 Task: Open Card Card0000000074 in Board Board0000000019 in Workspace WS0000000007 in Trello. Add Member Email0000000026 to Card Card0000000074 in Board Board0000000019 in Workspace WS0000000007 in Trello. Add Yellow Label titled Label0000000074 to Card Card0000000074 in Board Board0000000019 in Workspace WS0000000007 in Trello. Add Checklist CL0000000074 to Card Card0000000074 in Board Board0000000019 in Workspace WS0000000007 in Trello. Add Dates with Start Date as May 08 2023 and Due Date as May 31 2023 to Card Card0000000074 in Board Board0000000019 in Workspace WS0000000007 in Trello
Action: Mouse moved to (317, 268)
Screenshot: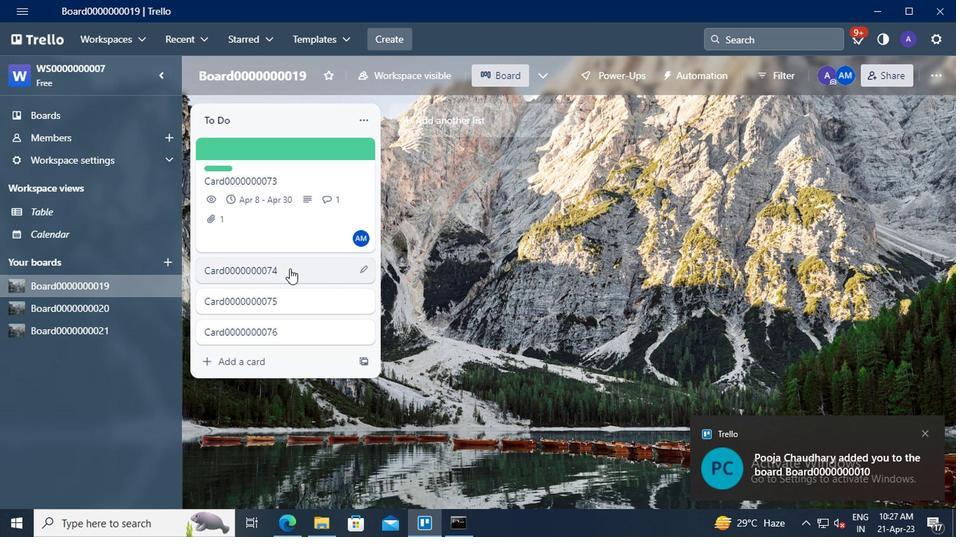 
Action: Mouse pressed left at (317, 268)
Screenshot: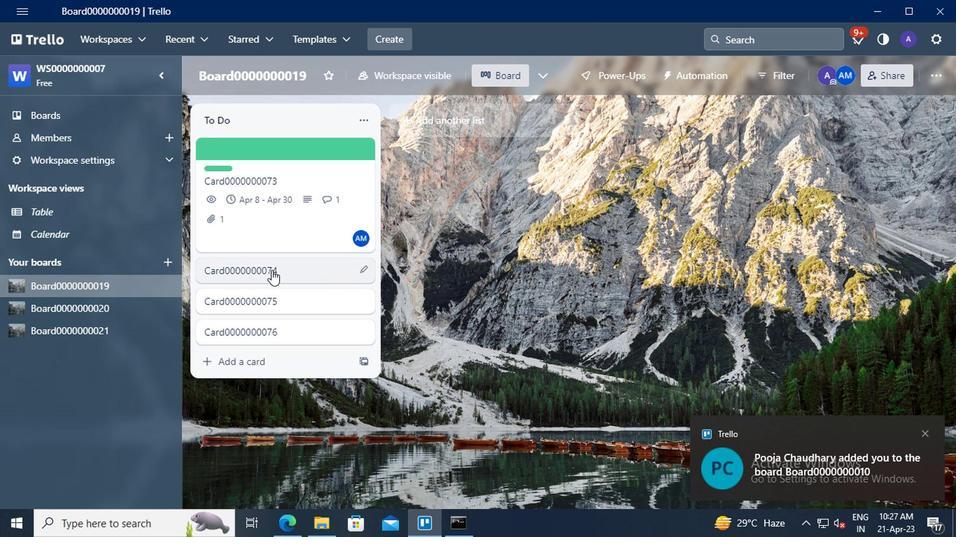 
Action: Mouse moved to (656, 178)
Screenshot: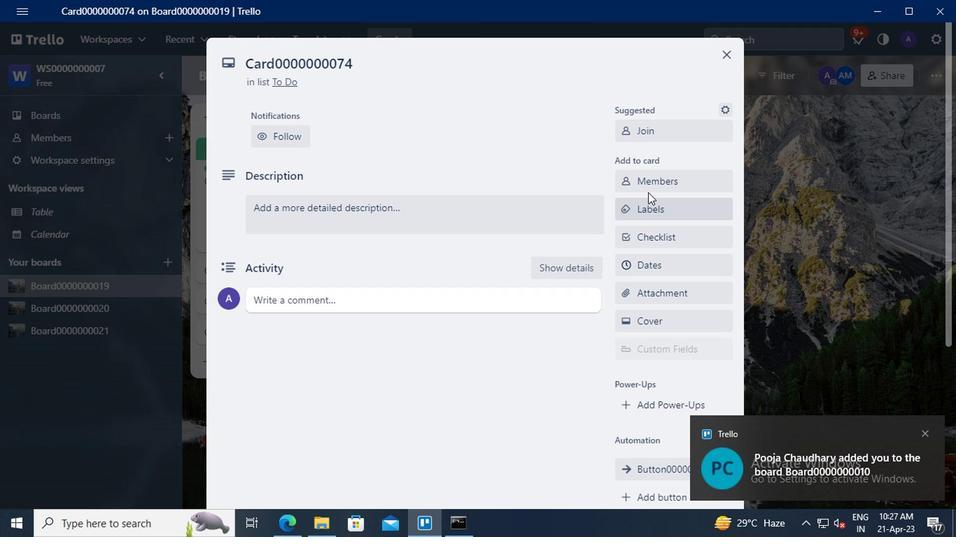 
Action: Mouse pressed left at (656, 178)
Screenshot: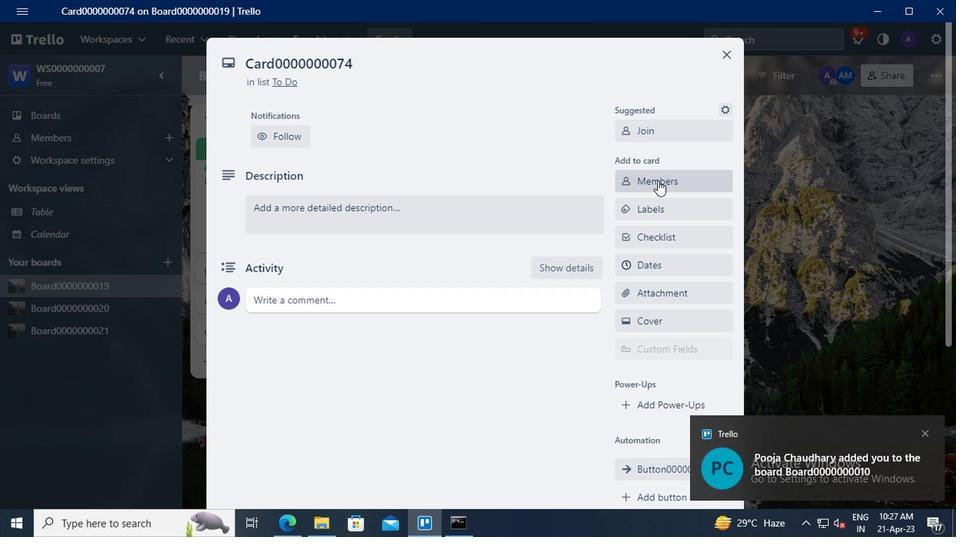 
Action: Mouse moved to (666, 242)
Screenshot: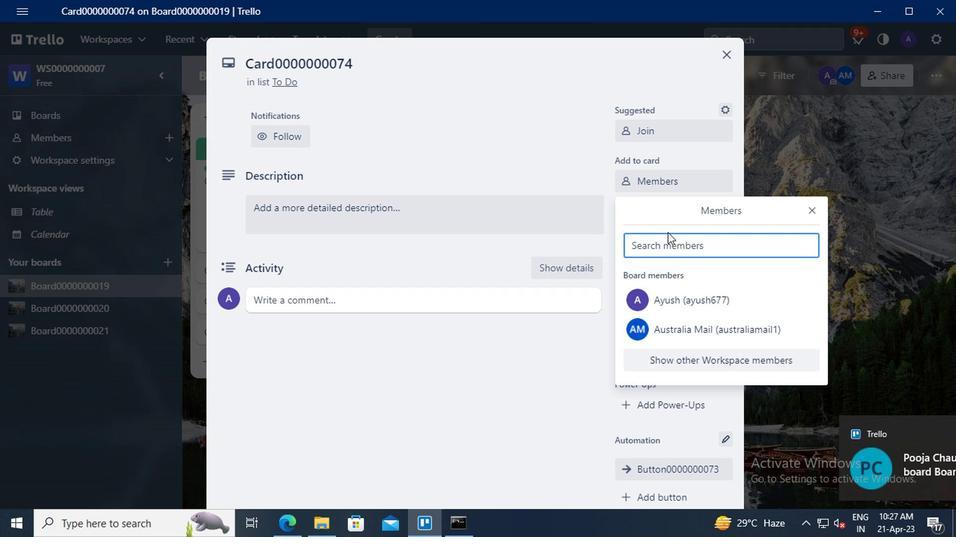 
Action: Mouse pressed left at (666, 242)
Screenshot: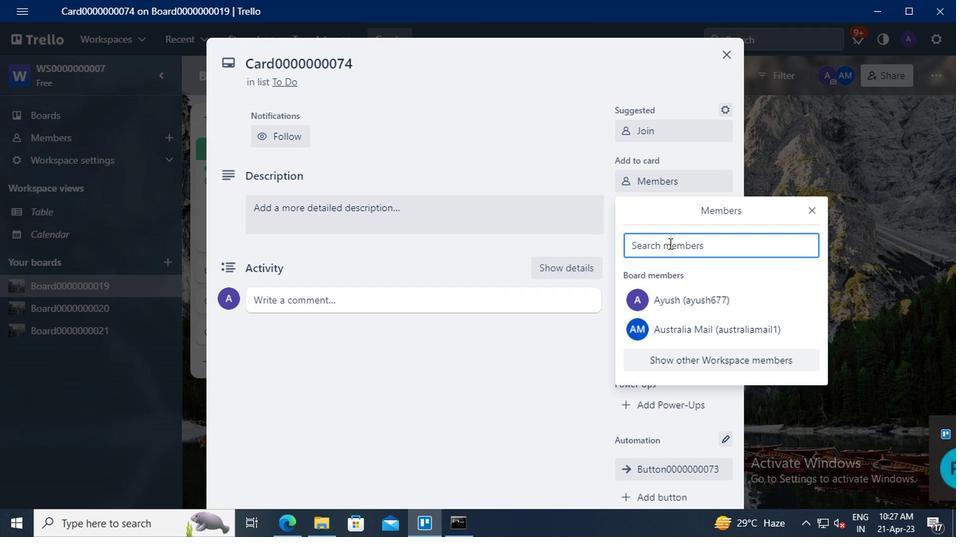
Action: Mouse moved to (475, 88)
Screenshot: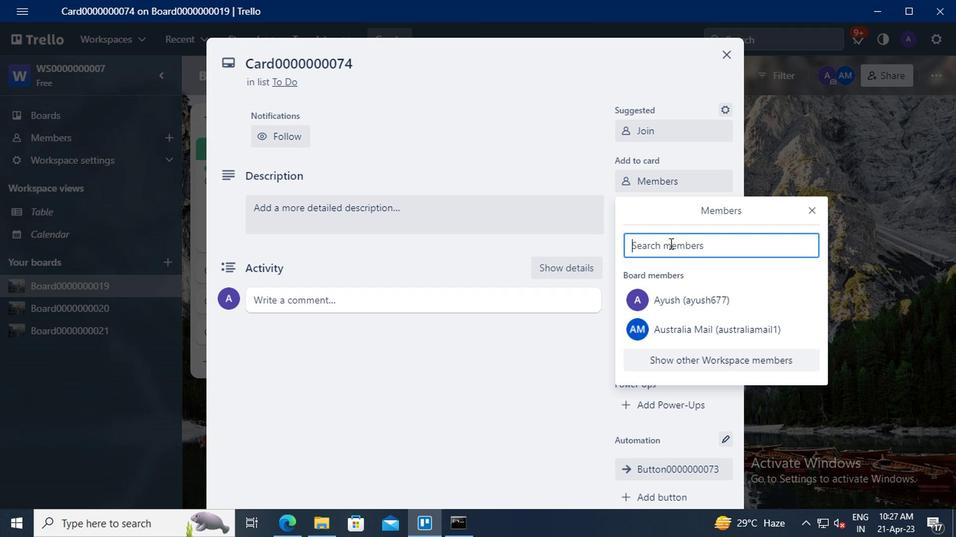 
Action: Key pressed nikrathi889<Key.shift>@GMAIL.COM
Screenshot: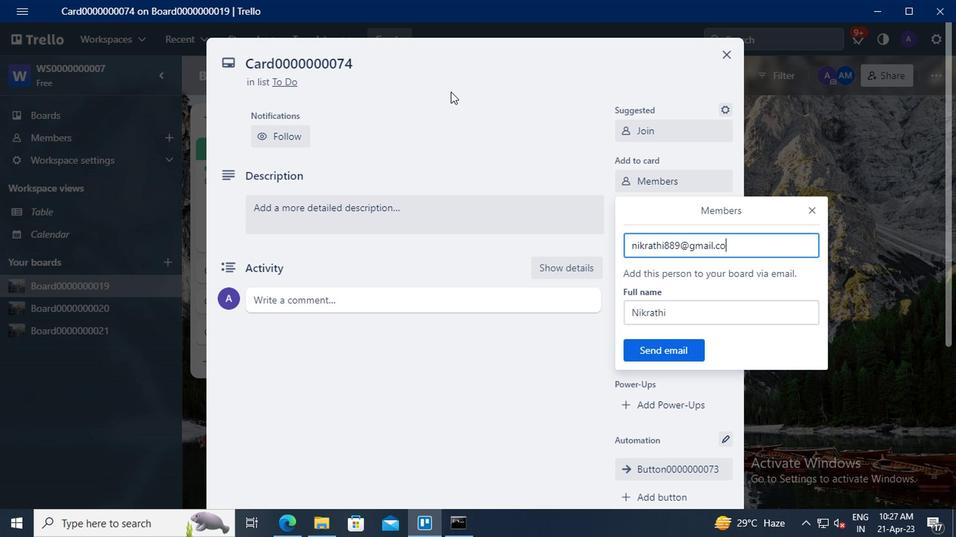 
Action: Mouse moved to (658, 352)
Screenshot: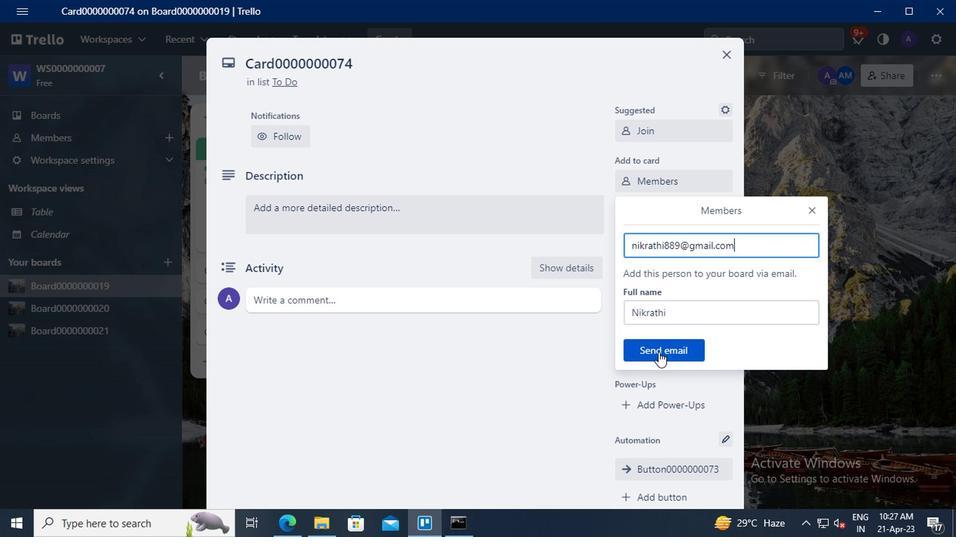 
Action: Mouse pressed left at (658, 352)
Screenshot: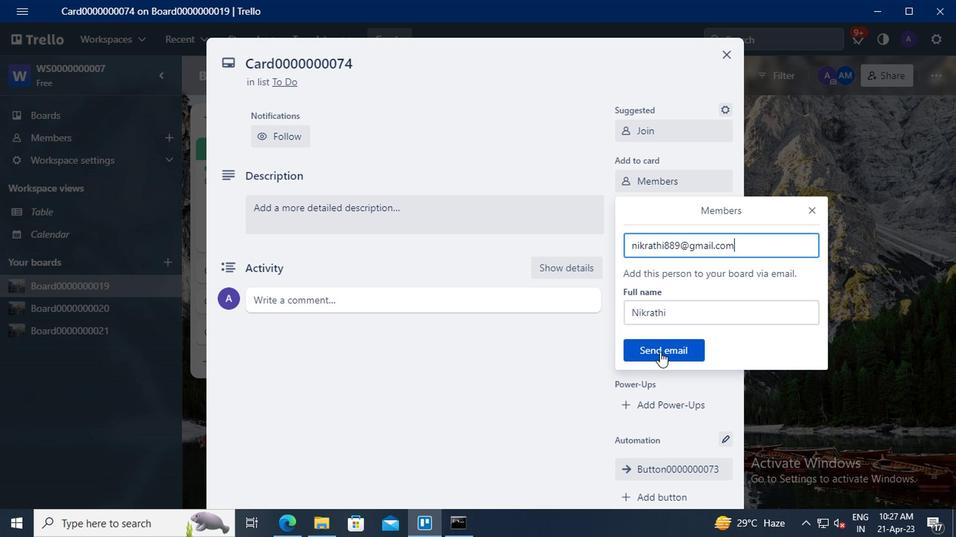 
Action: Mouse moved to (659, 206)
Screenshot: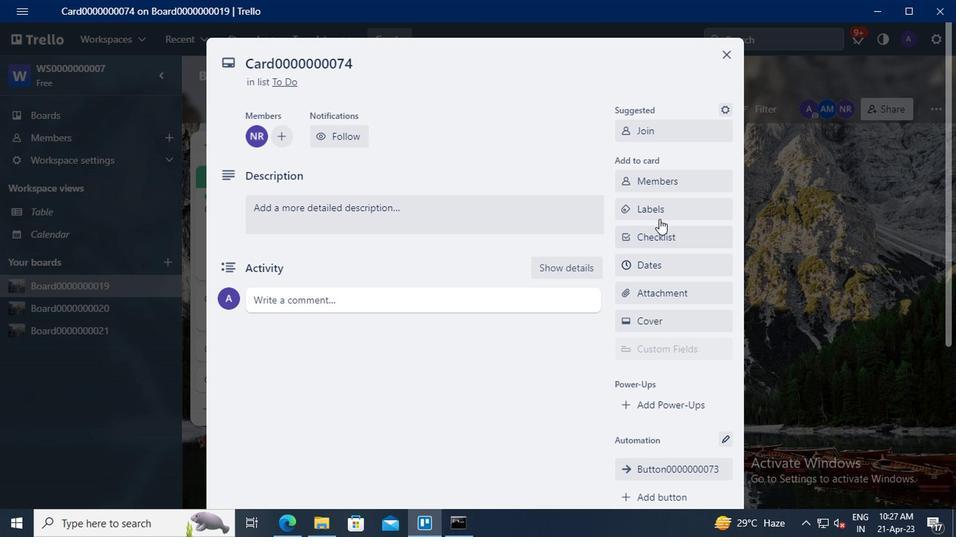 
Action: Mouse pressed left at (659, 206)
Screenshot: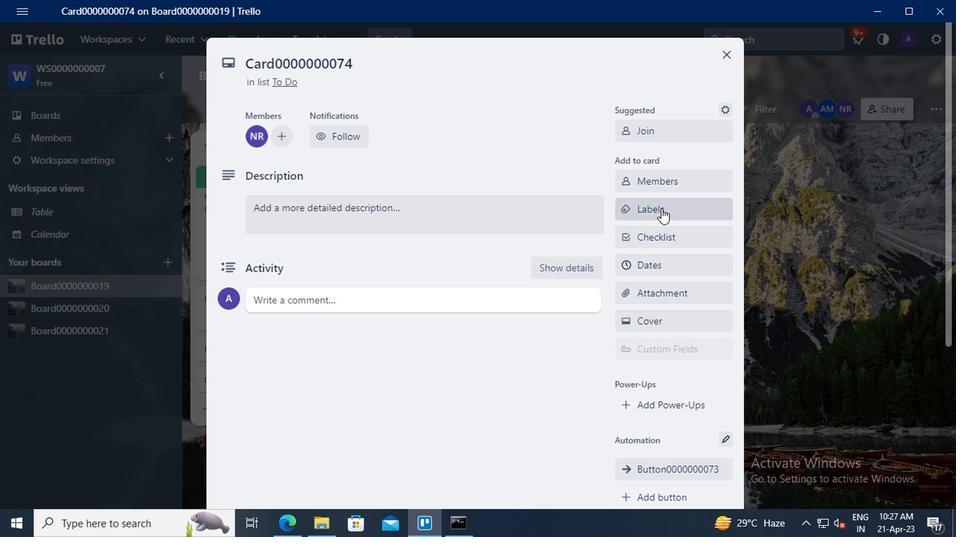 
Action: Mouse moved to (710, 342)
Screenshot: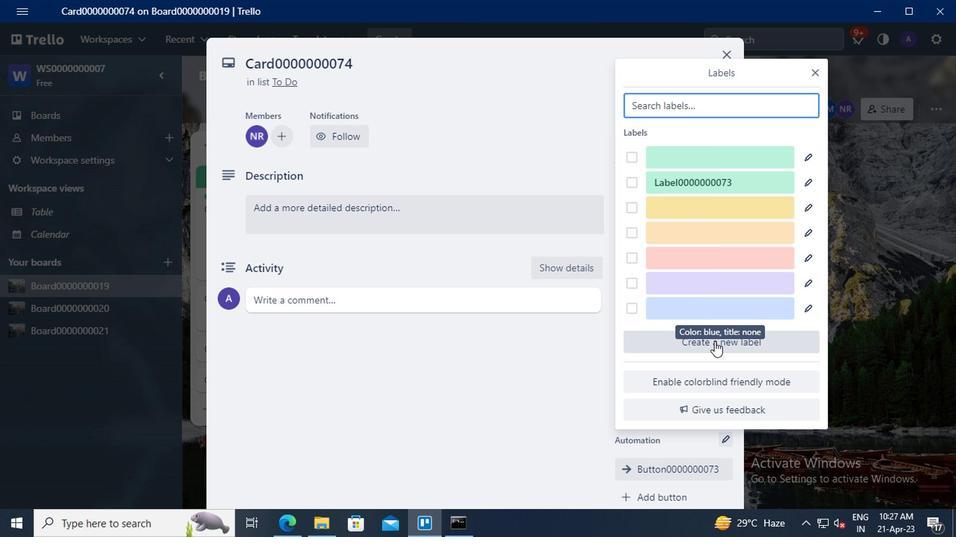 
Action: Mouse pressed left at (710, 342)
Screenshot: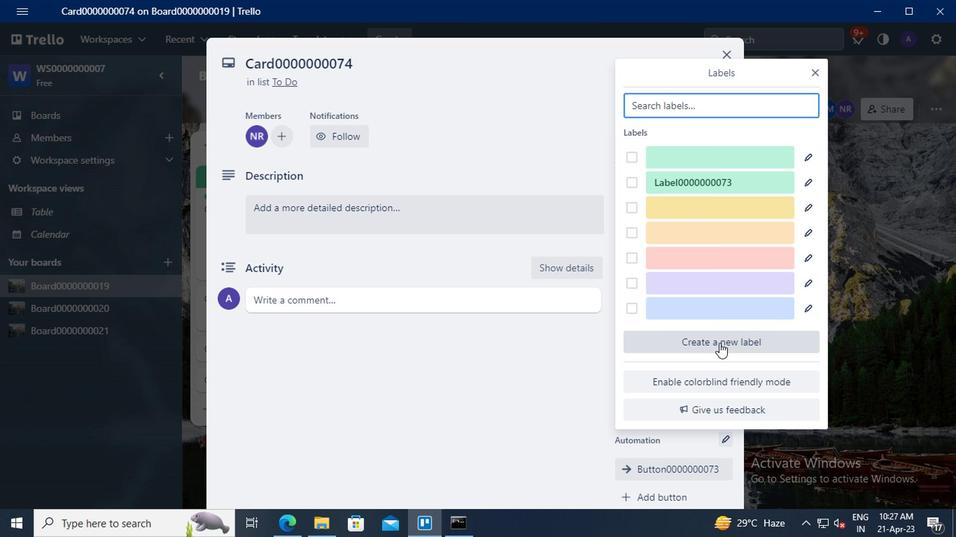 
Action: Mouse moved to (657, 201)
Screenshot: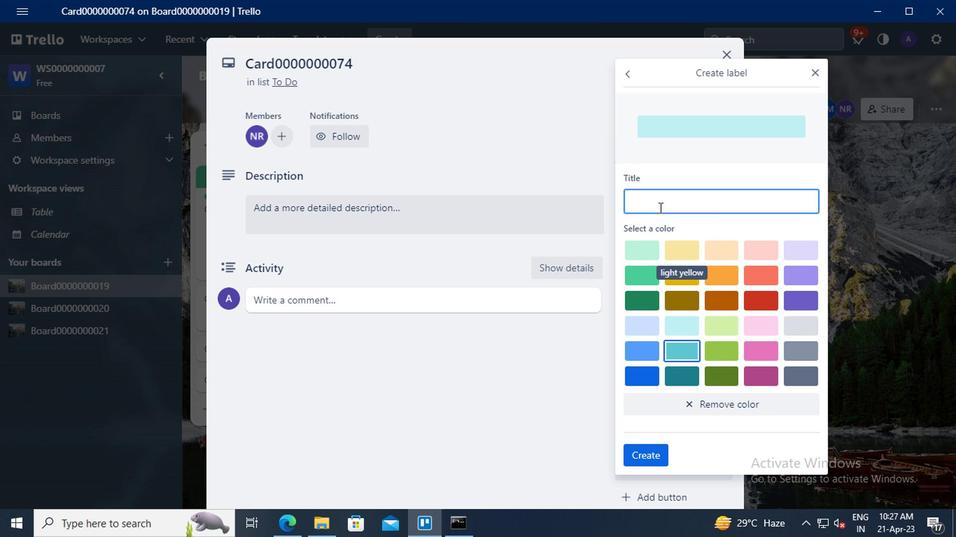 
Action: Mouse pressed left at (657, 201)
Screenshot: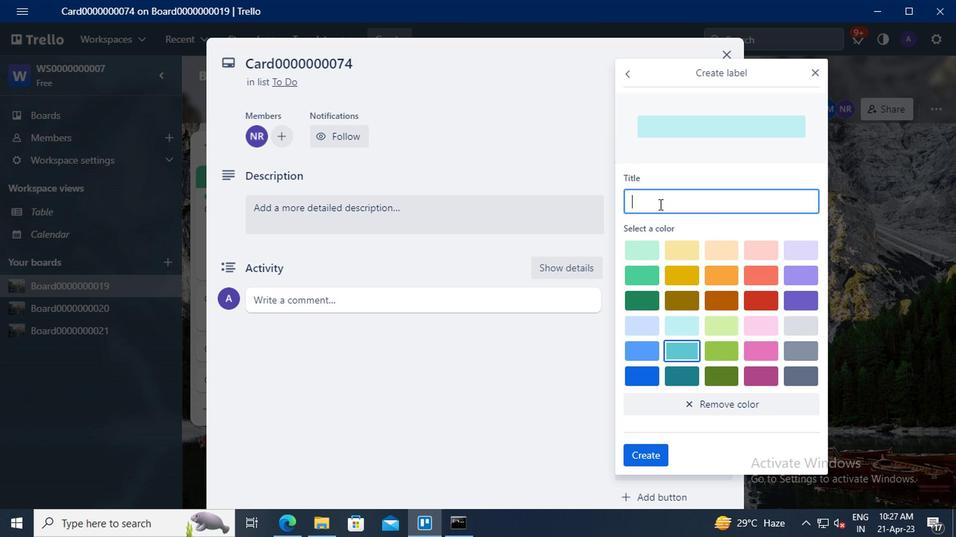 
Action: Key pressed <Key.shift>LABEL0000000074
Screenshot: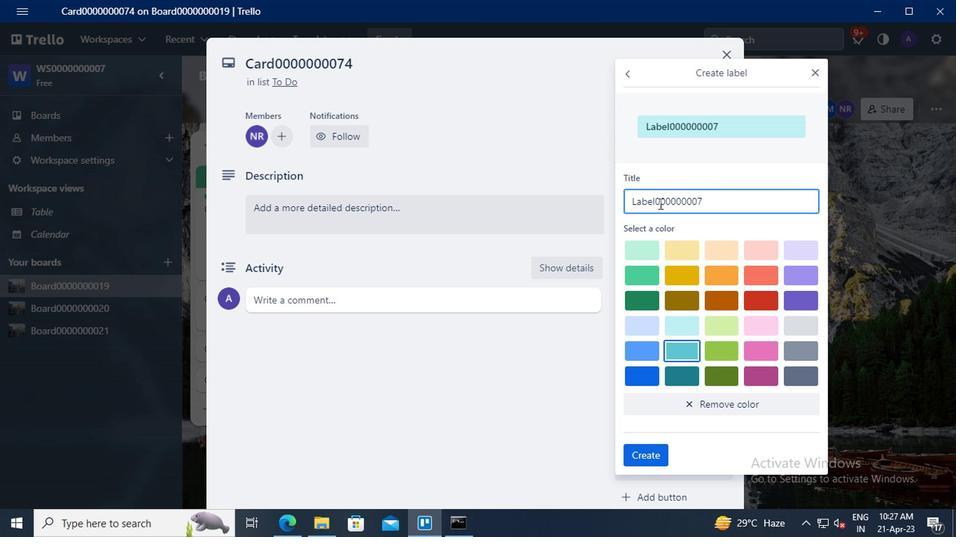 
Action: Mouse moved to (677, 273)
Screenshot: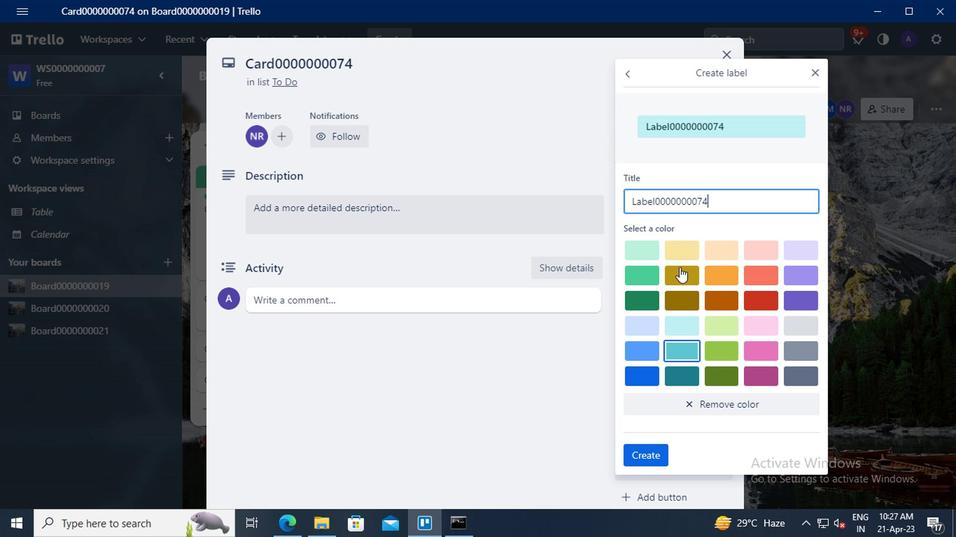 
Action: Mouse pressed left at (677, 273)
Screenshot: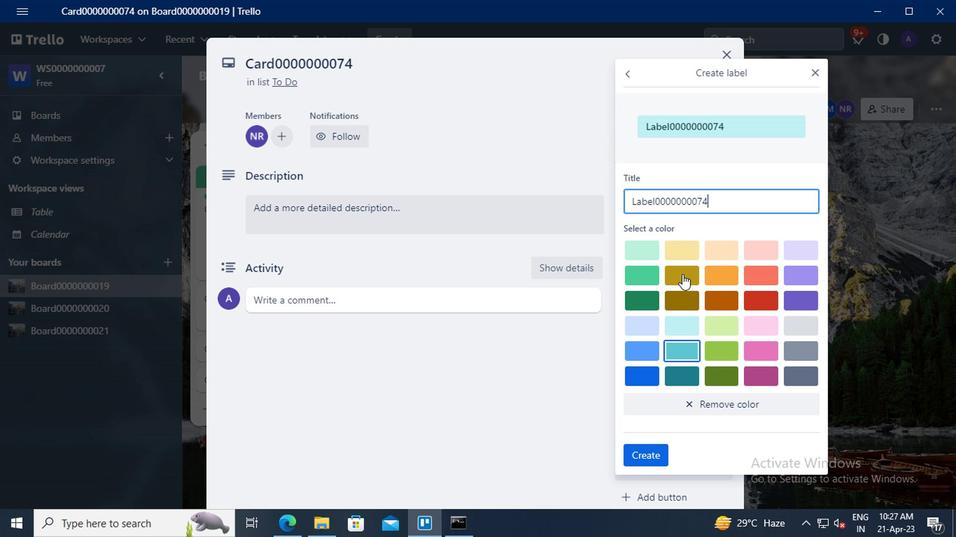 
Action: Mouse moved to (658, 453)
Screenshot: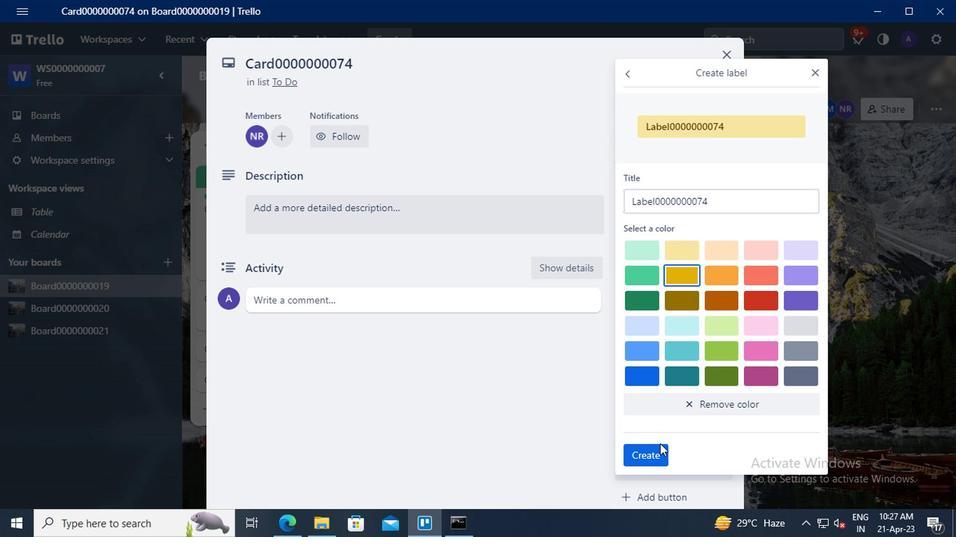 
Action: Mouse pressed left at (658, 453)
Screenshot: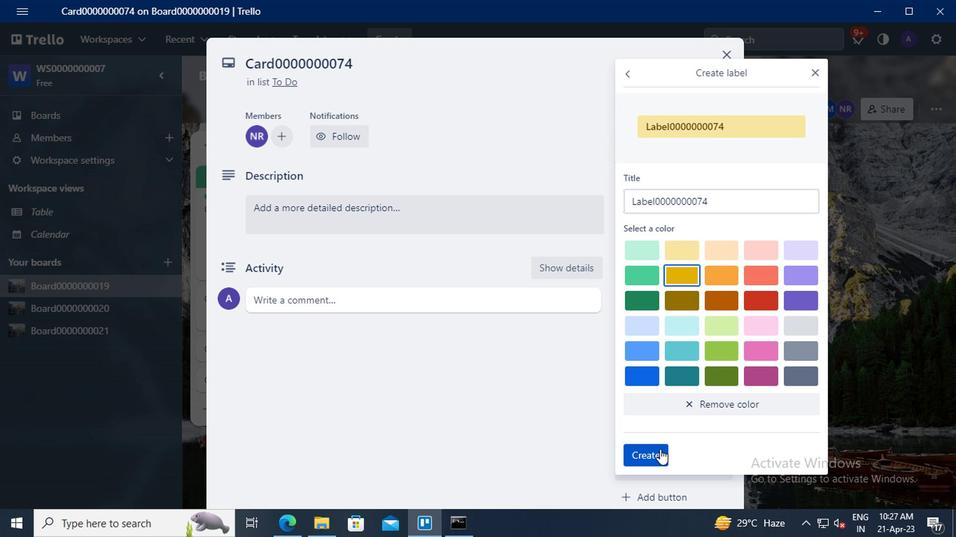 
Action: Mouse moved to (795, 68)
Screenshot: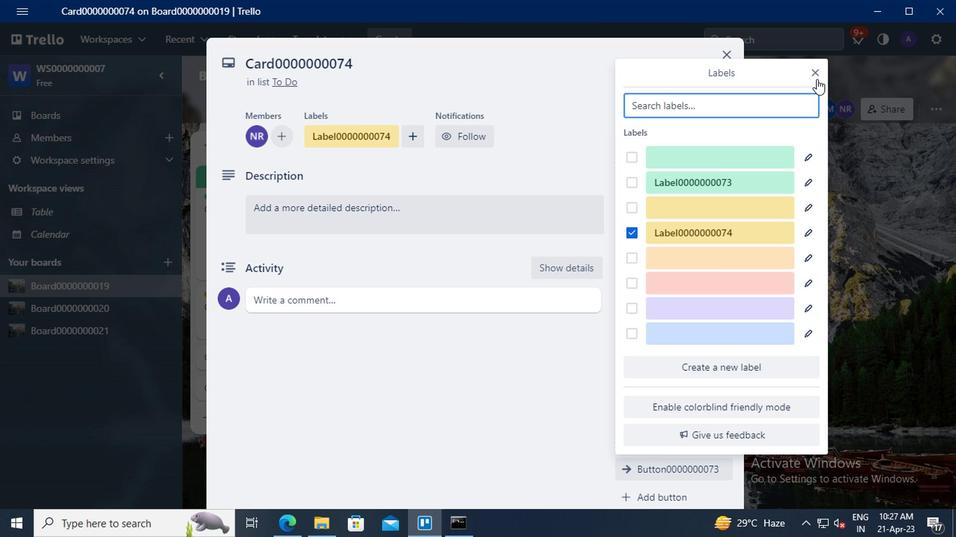 
Action: Mouse pressed left at (795, 68)
Screenshot: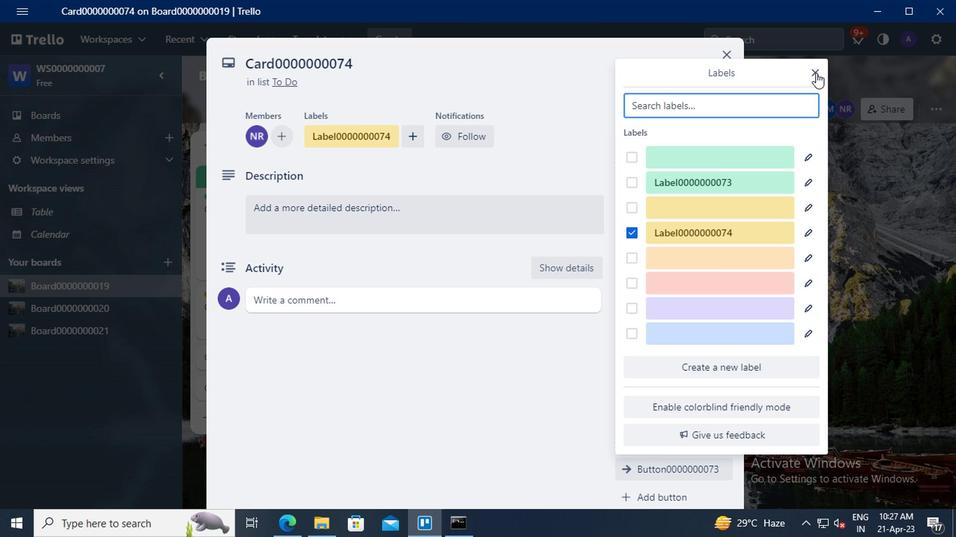 
Action: Mouse moved to (673, 238)
Screenshot: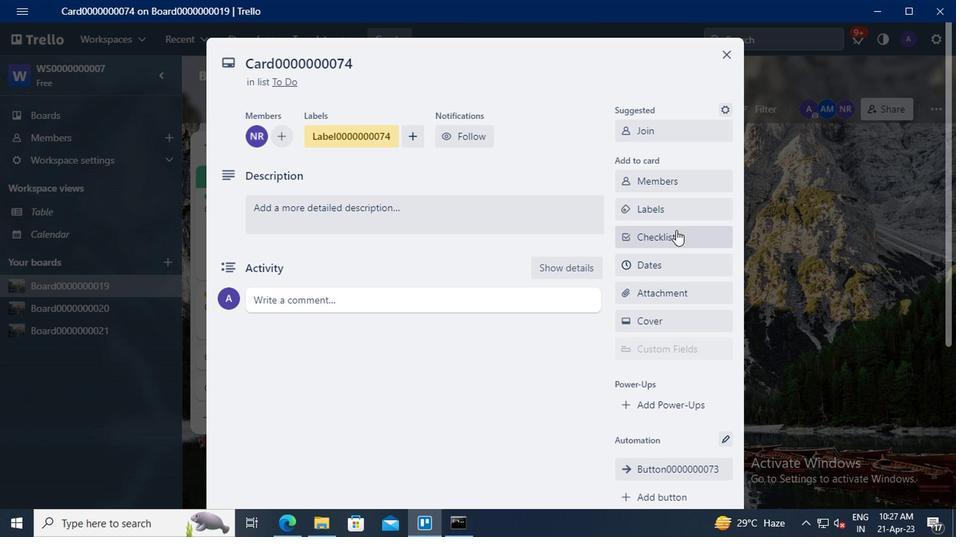 
Action: Mouse pressed left at (673, 238)
Screenshot: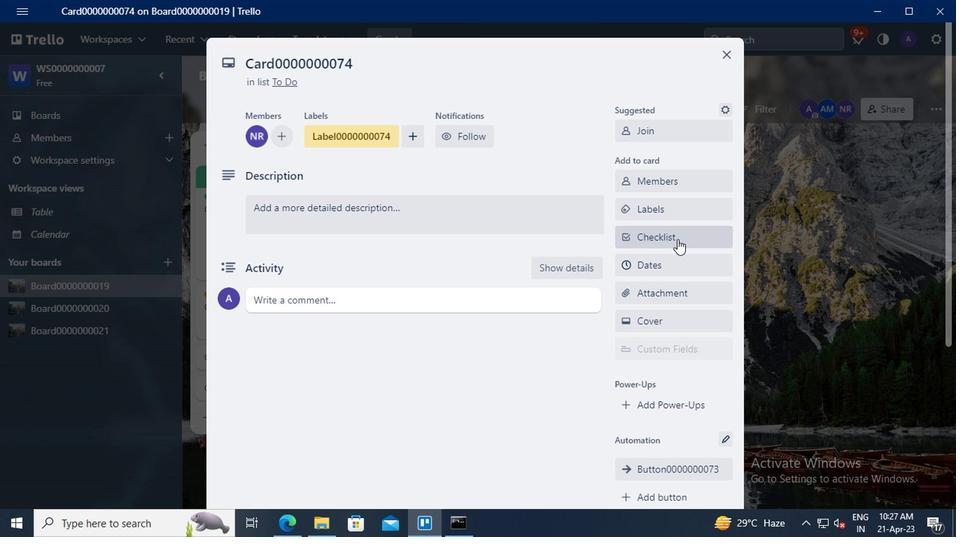 
Action: Key pressed <Key.delete><Key.shift>CL0000000074
Screenshot: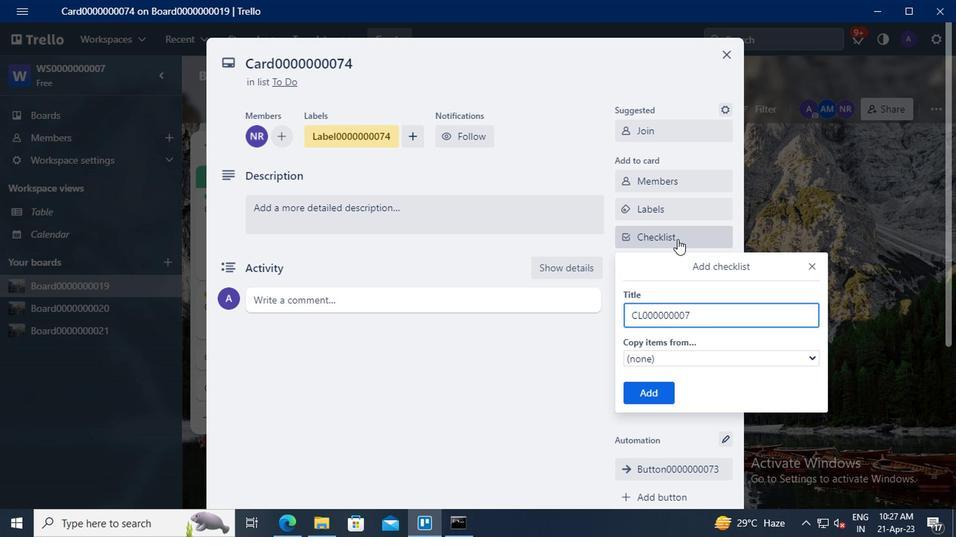 
Action: Mouse moved to (657, 390)
Screenshot: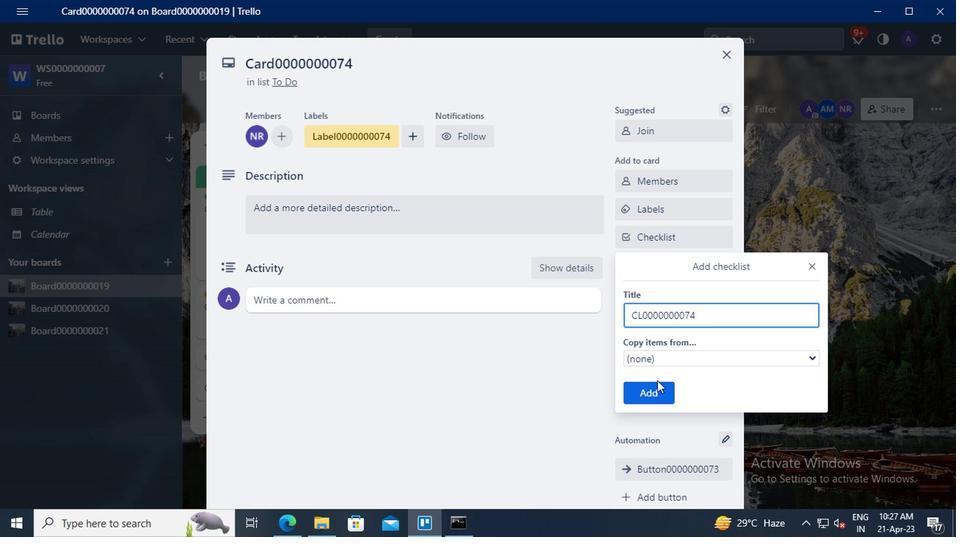 
Action: Mouse pressed left at (657, 390)
Screenshot: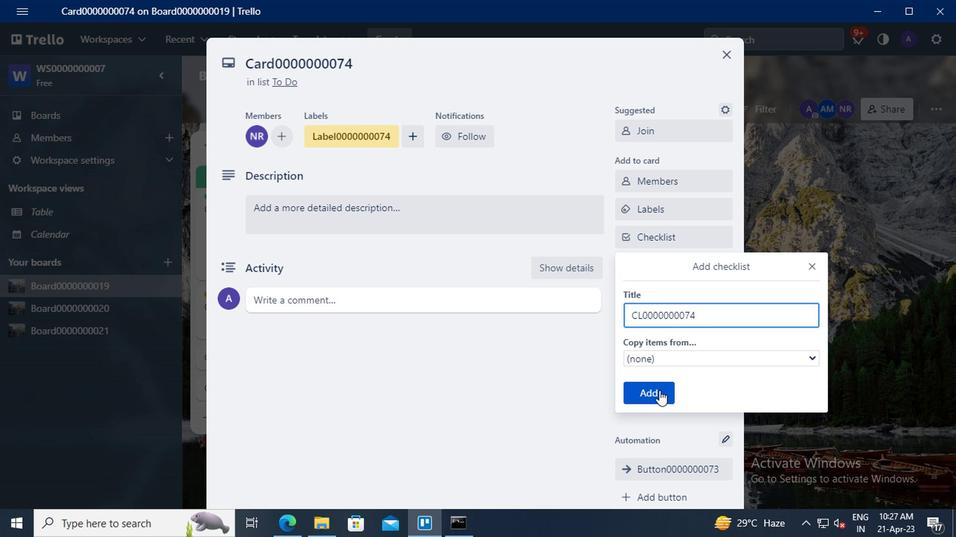 
Action: Mouse moved to (650, 265)
Screenshot: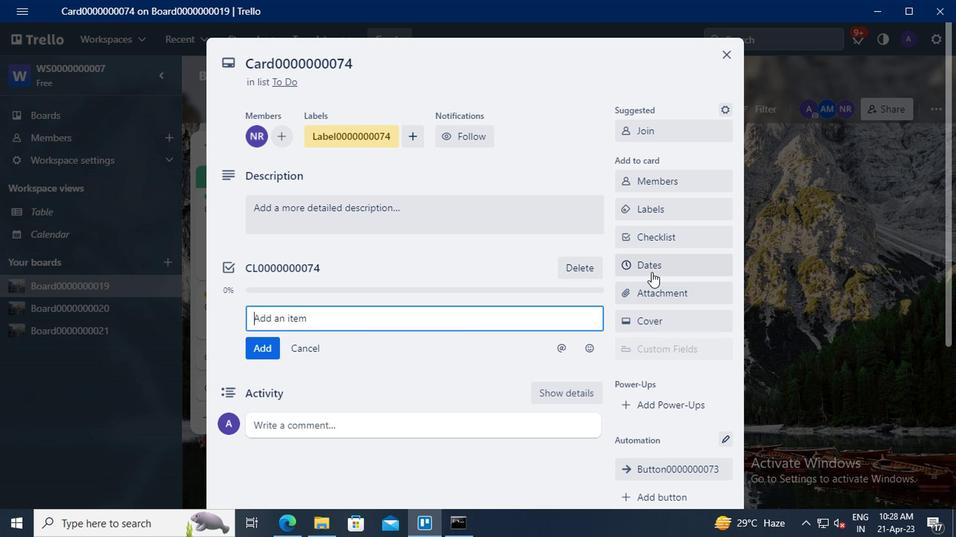
Action: Mouse pressed left at (650, 265)
Screenshot: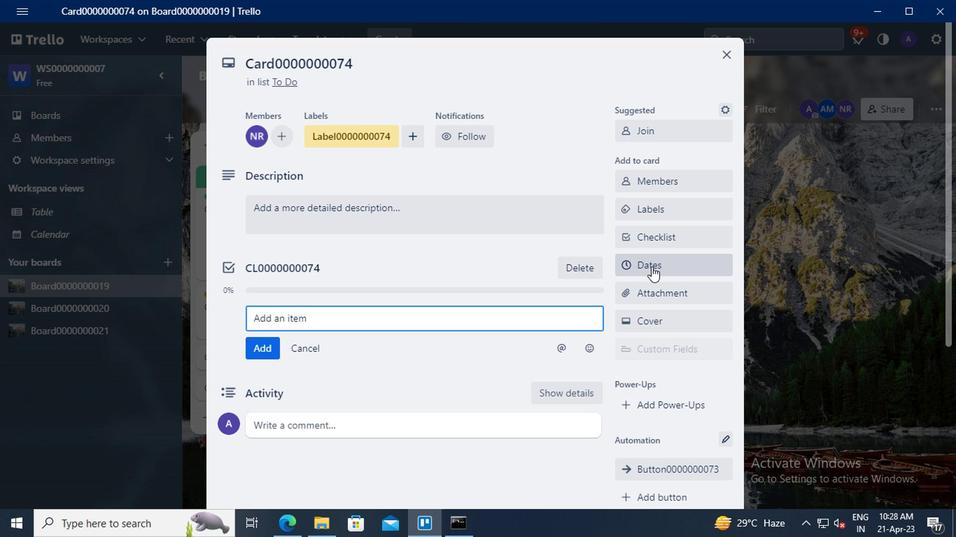 
Action: Mouse moved to (632, 321)
Screenshot: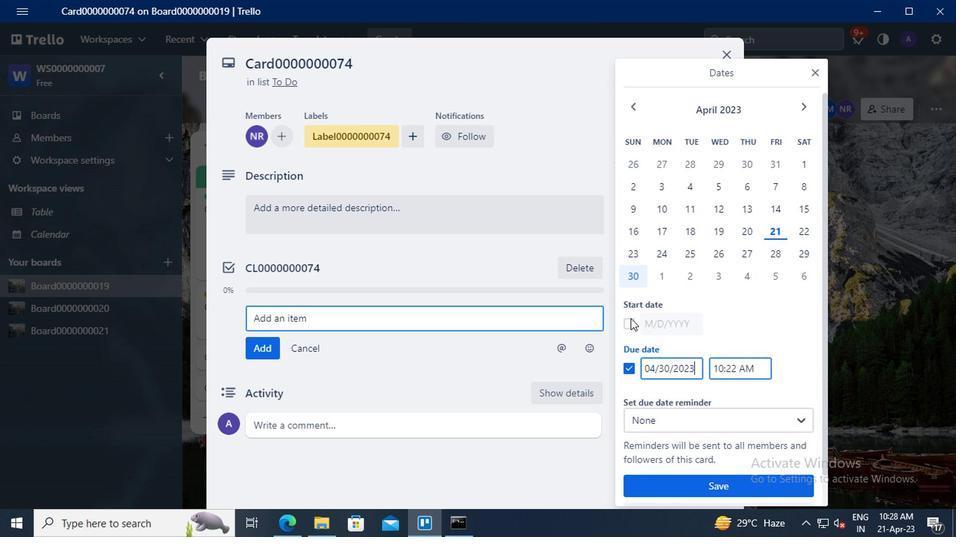 
Action: Mouse pressed left at (632, 321)
Screenshot: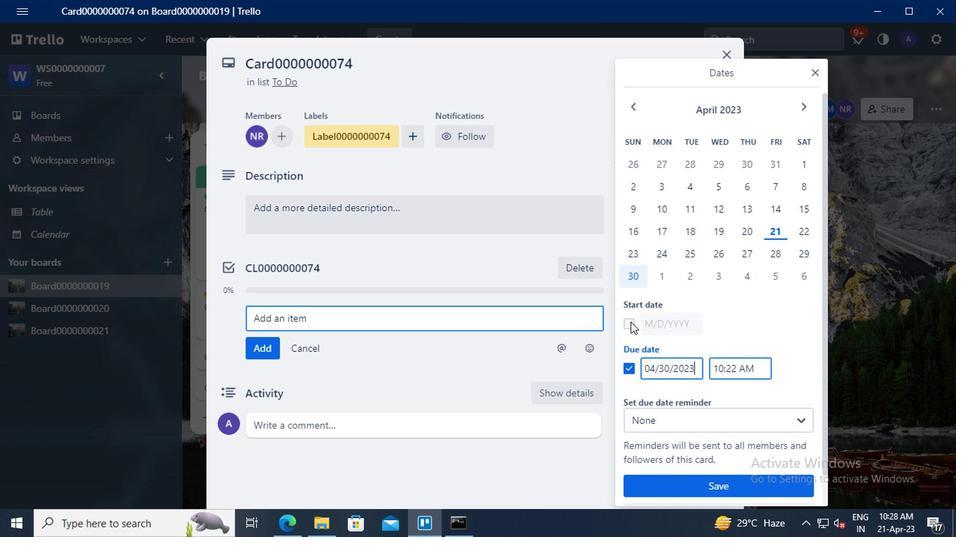 
Action: Mouse moved to (666, 322)
Screenshot: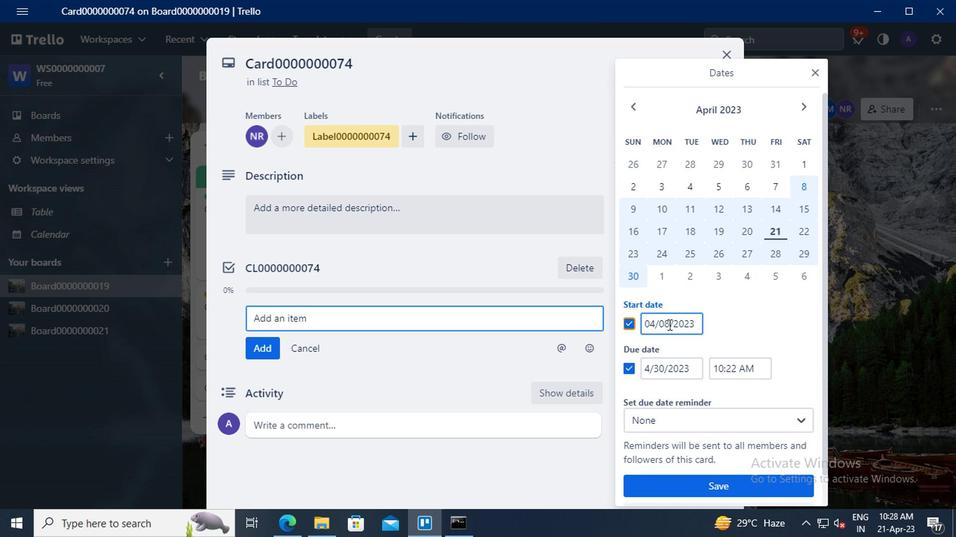 
Action: Mouse pressed left at (666, 322)
Screenshot: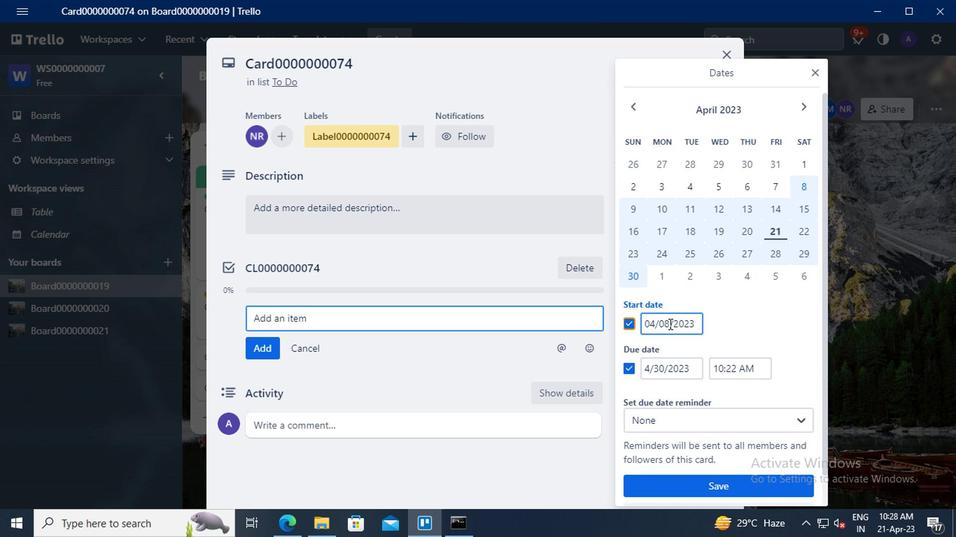 
Action: Mouse moved to (669, 273)
Screenshot: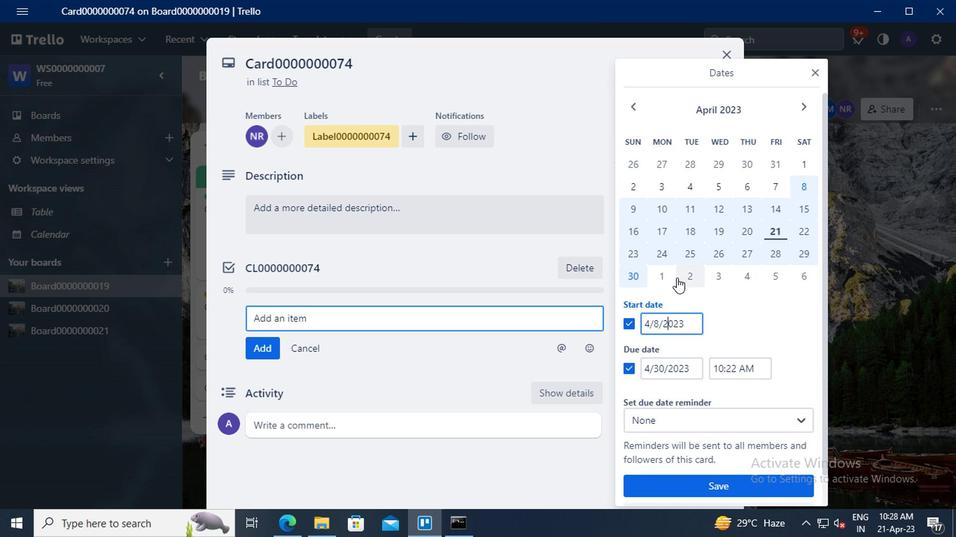 
Action: Key pressed <Key.left><Key.left><Key.backspace>8<Key.left><Key.left><Key.backspace>5
Screenshot: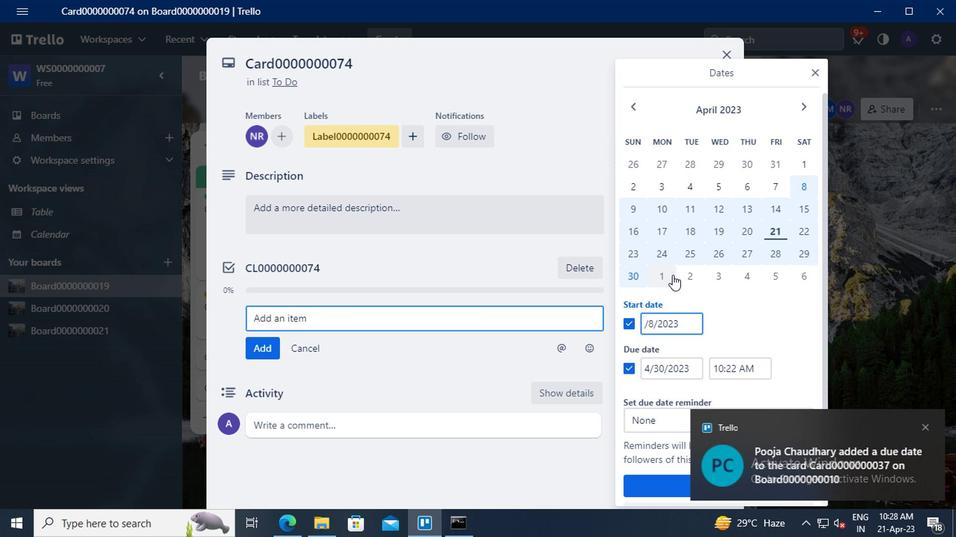
Action: Mouse moved to (663, 364)
Screenshot: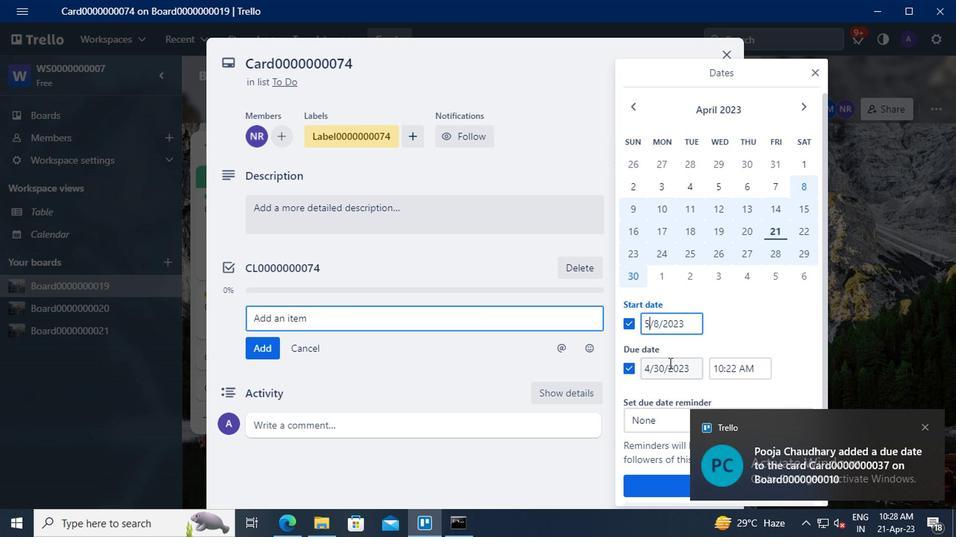 
Action: Mouse pressed left at (663, 364)
Screenshot: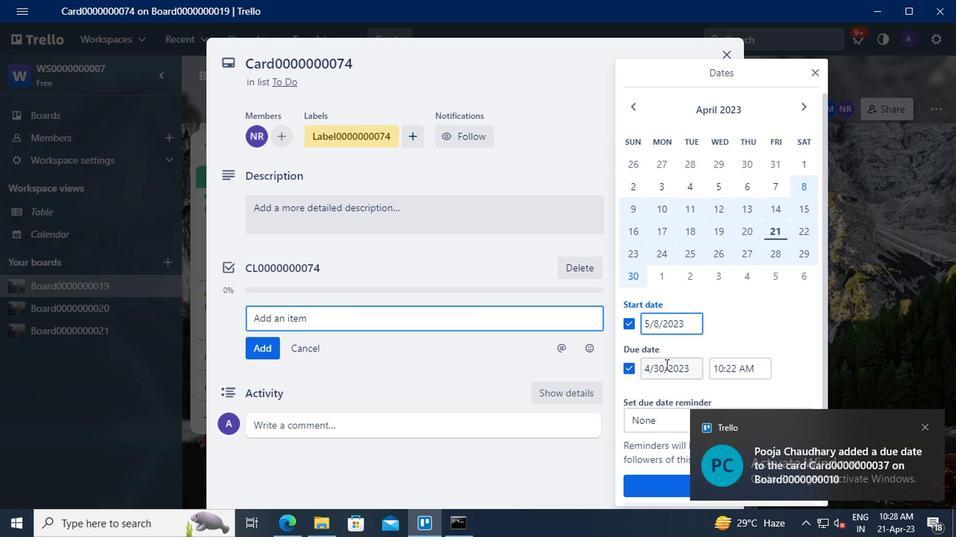 
Action: Mouse moved to (653, 346)
Screenshot: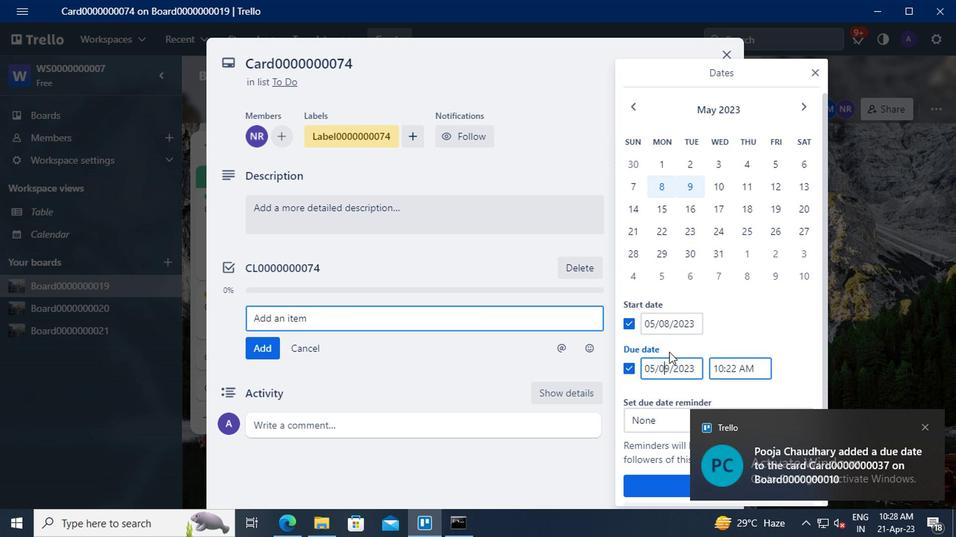 
Action: Key pressed <Key.backspace><Key.delete>31
Screenshot: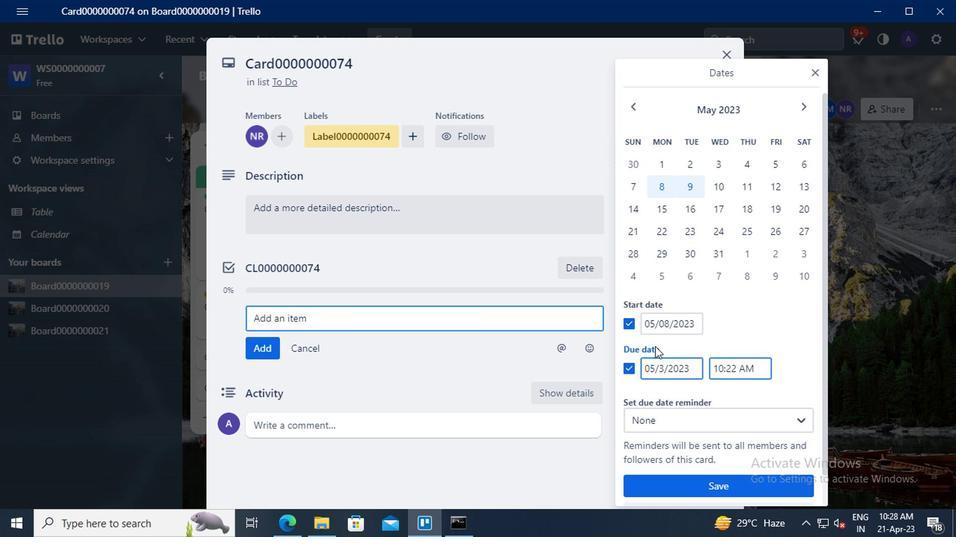 
Action: Mouse moved to (675, 486)
Screenshot: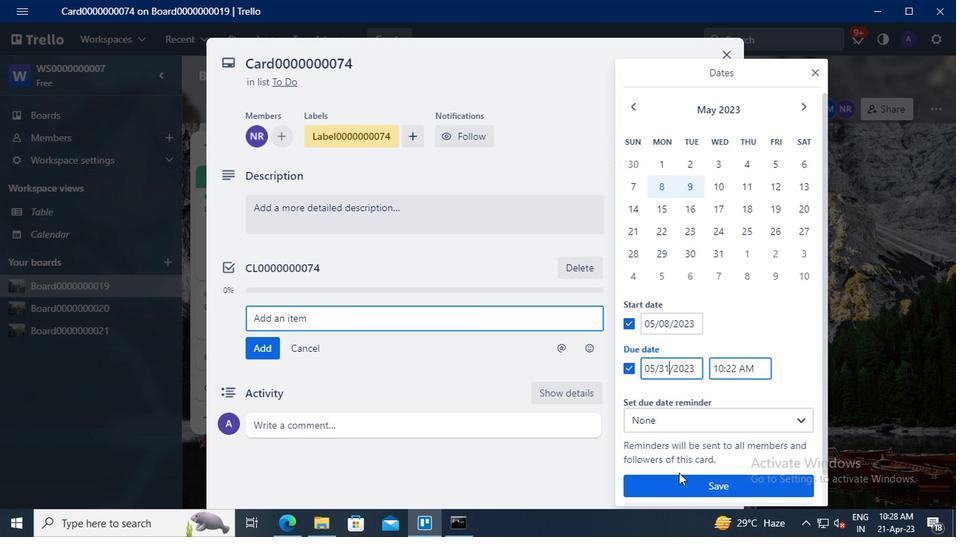 
Action: Mouse pressed left at (675, 486)
Screenshot: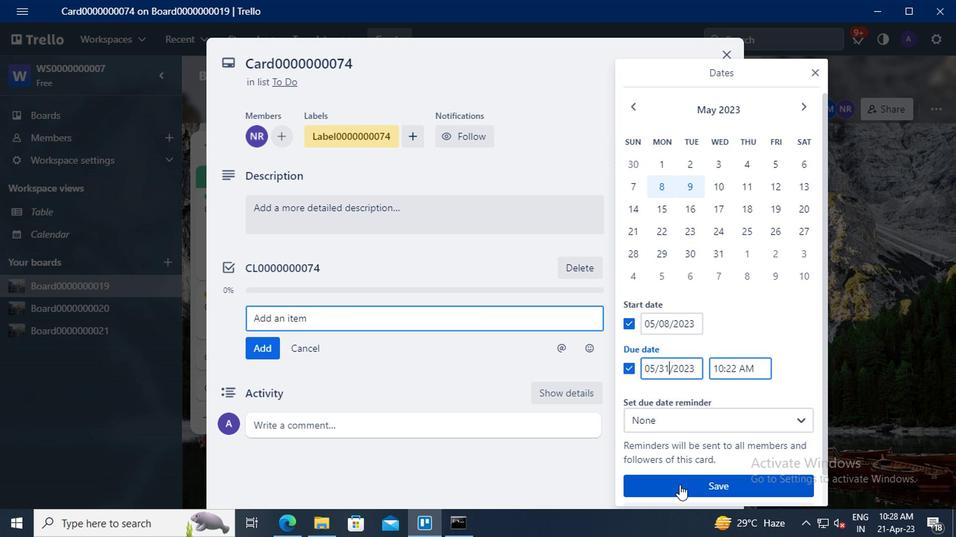 
